 Task: Change the email settings of saved searches for sale to daily.
Action: Mouse moved to (1342, 147)
Screenshot: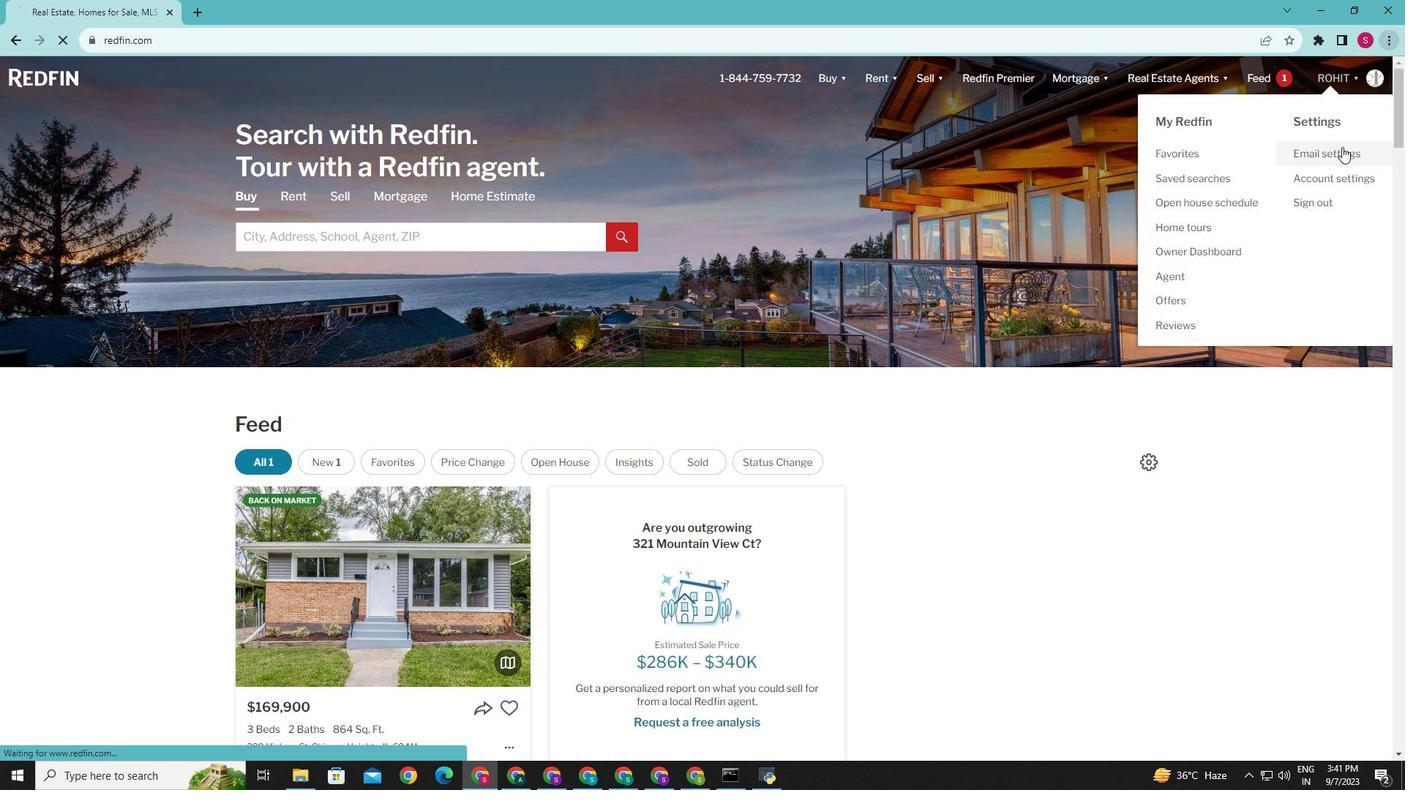 
Action: Mouse pressed left at (1342, 147)
Screenshot: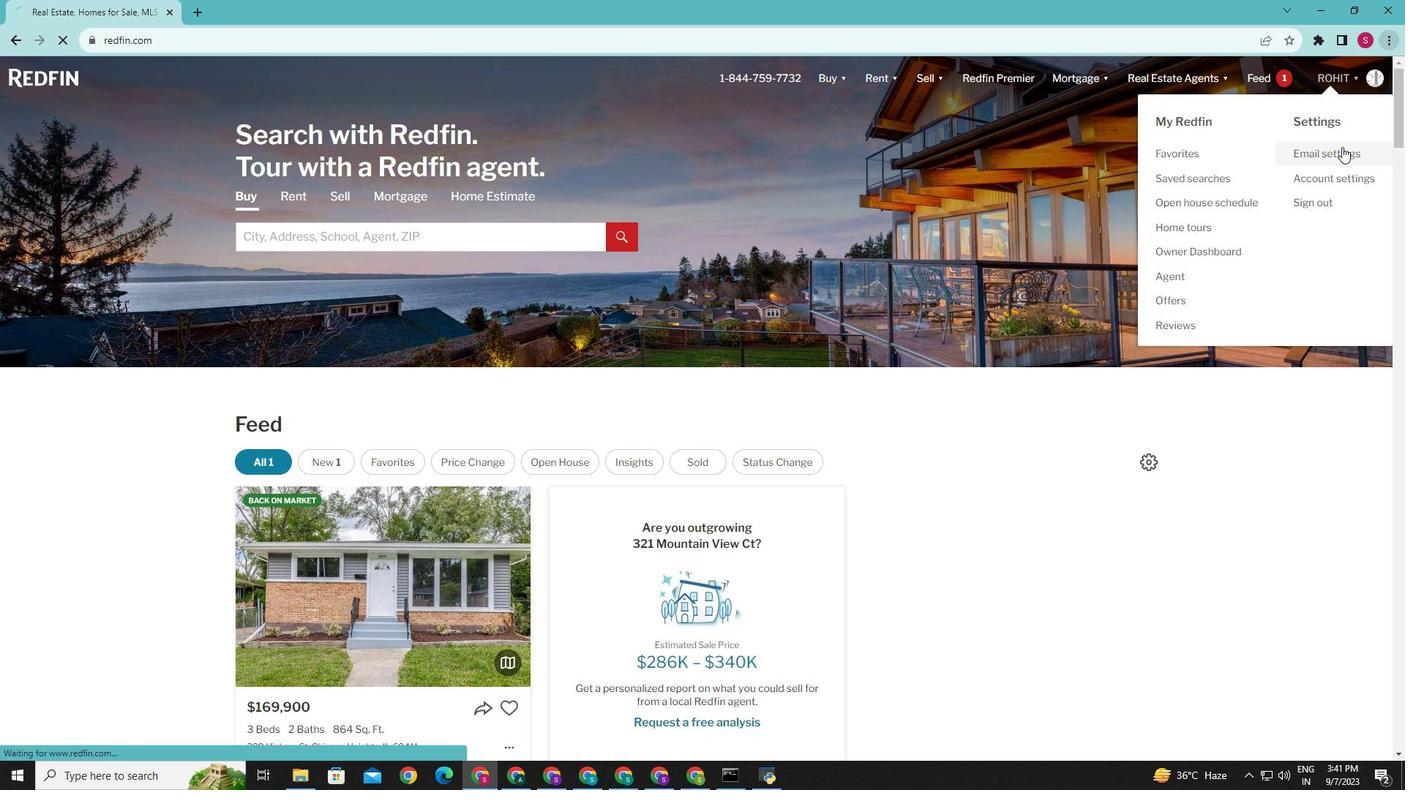 
Action: Mouse moved to (1038, 672)
Screenshot: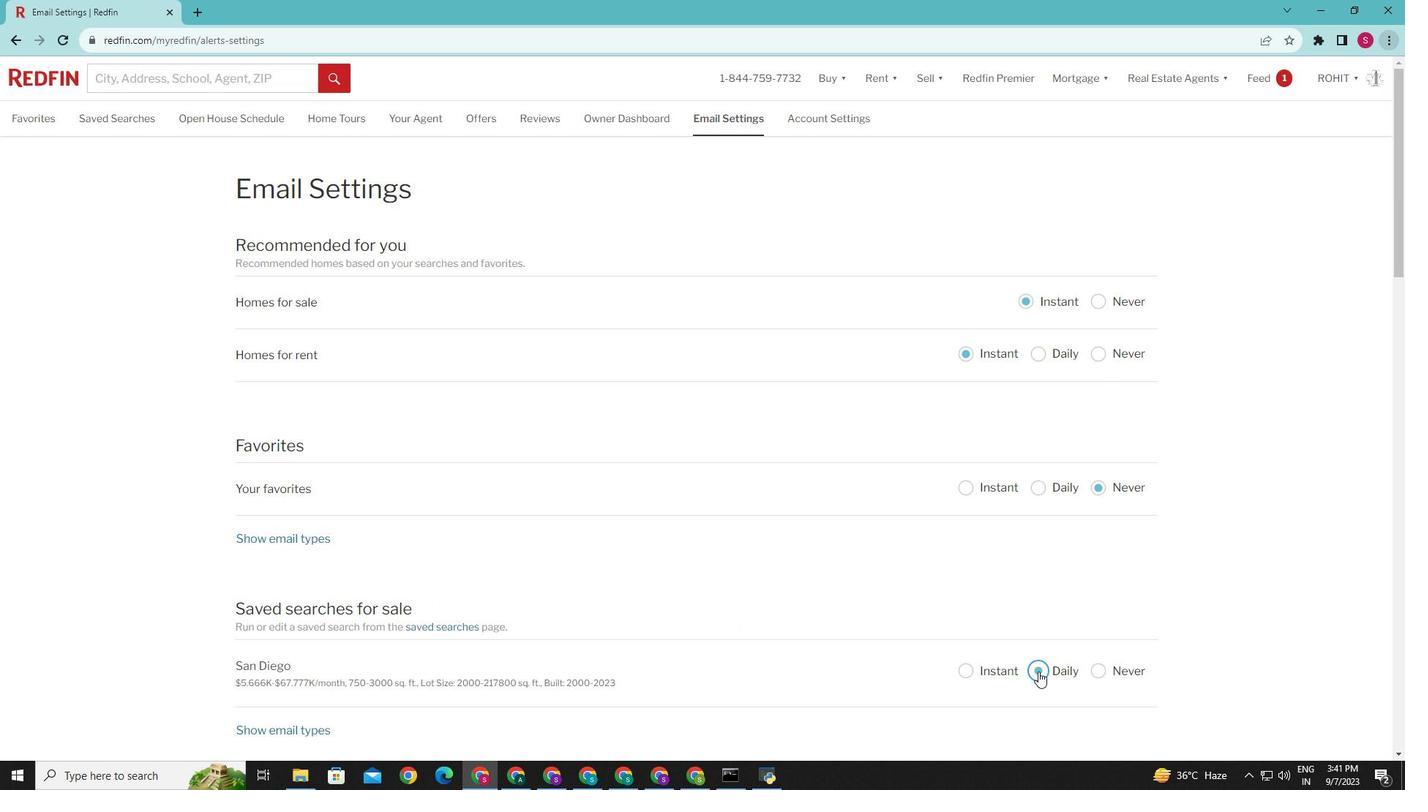 
Action: Mouse pressed left at (1038, 672)
Screenshot: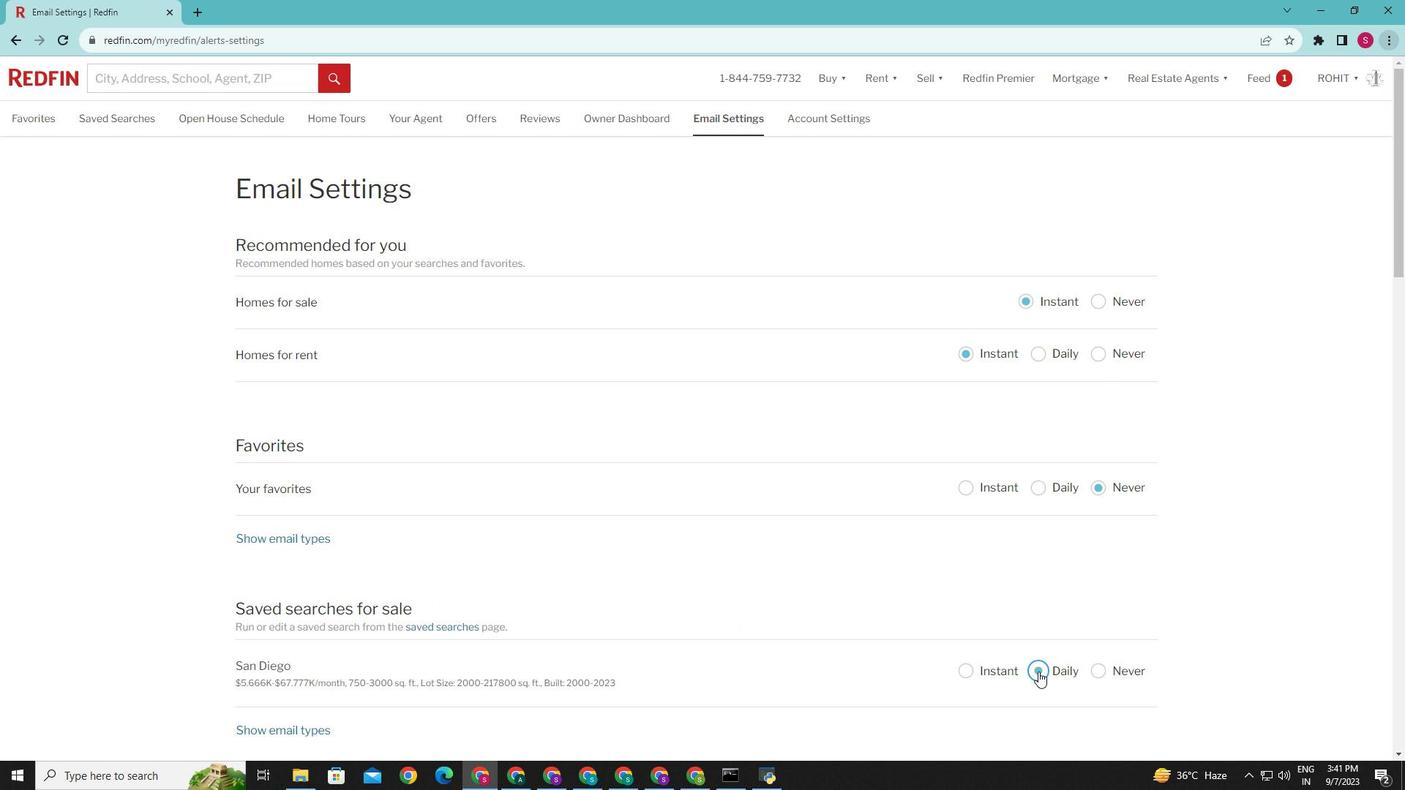 
Action: Mouse moved to (859, 572)
Screenshot: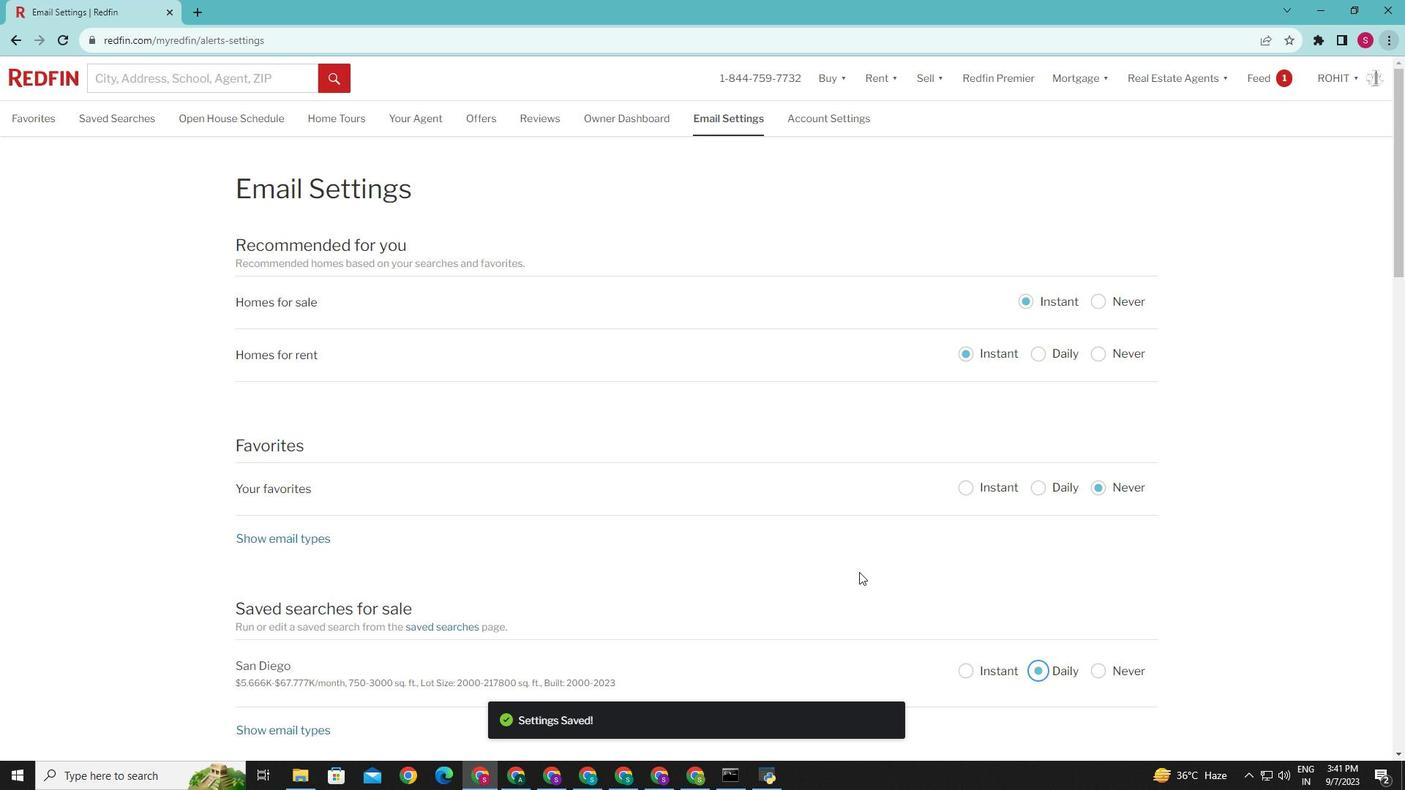 
